 Task: Use the formula "FDIST" in spreadsheet "Project portfolio".
Action: Mouse moved to (669, 90)
Screenshot: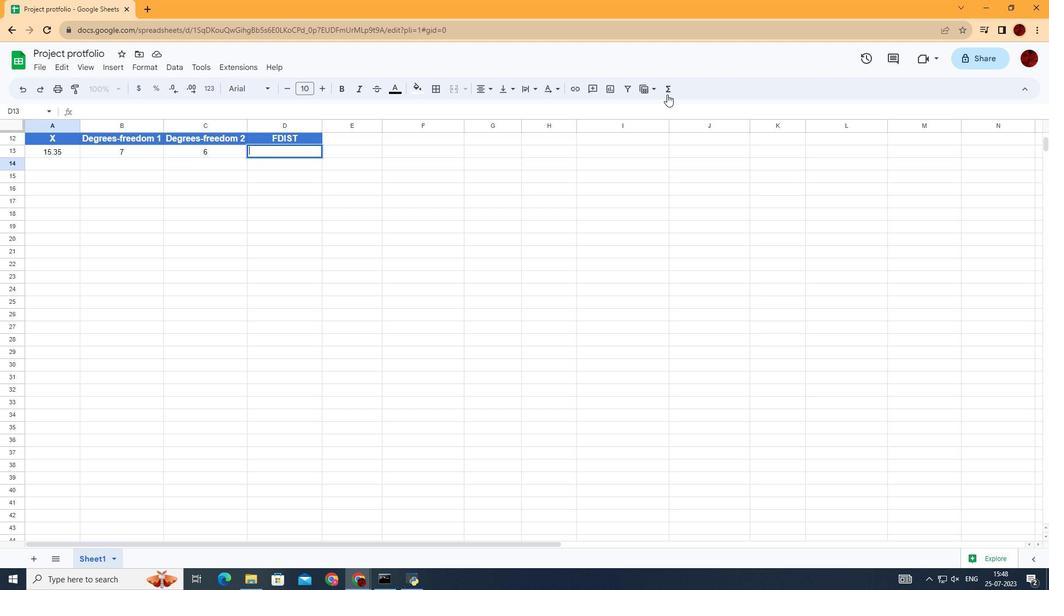 
Action: Mouse pressed left at (669, 90)
Screenshot: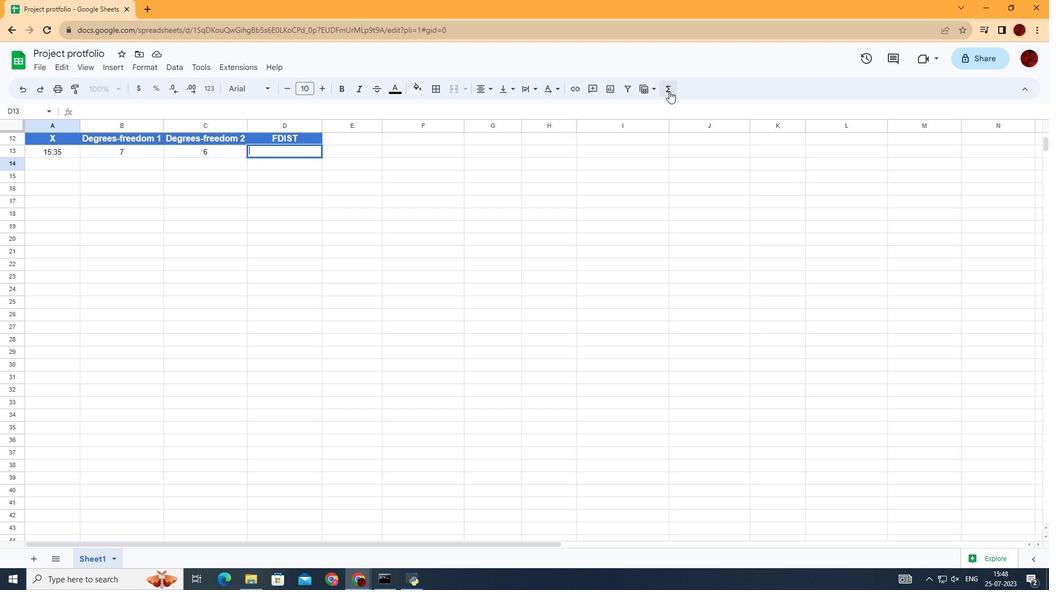 
Action: Mouse moved to (886, 240)
Screenshot: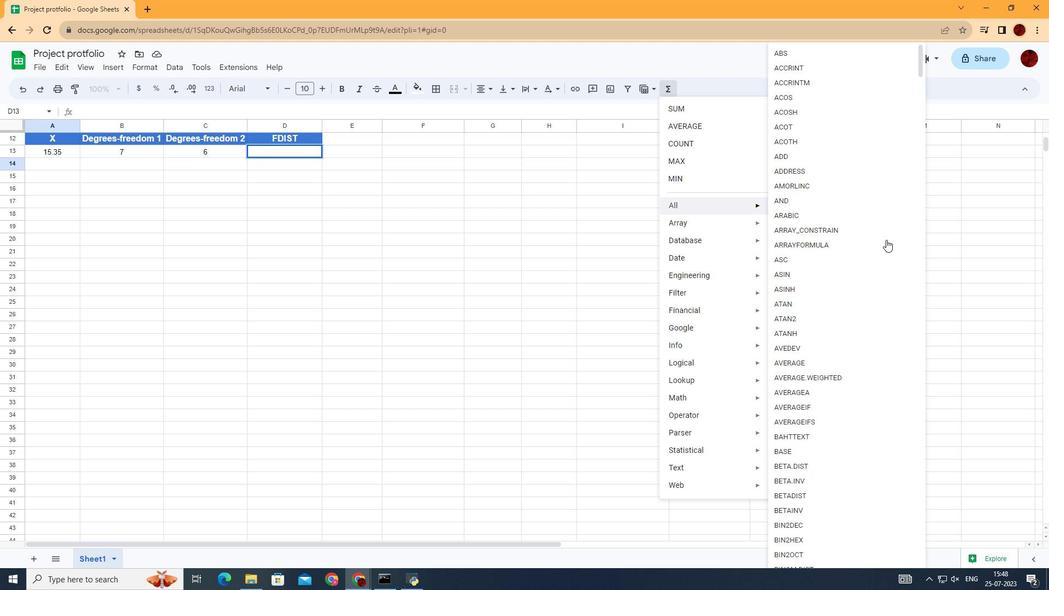 
Action: Mouse scrolled (886, 239) with delta (0, 0)
Screenshot: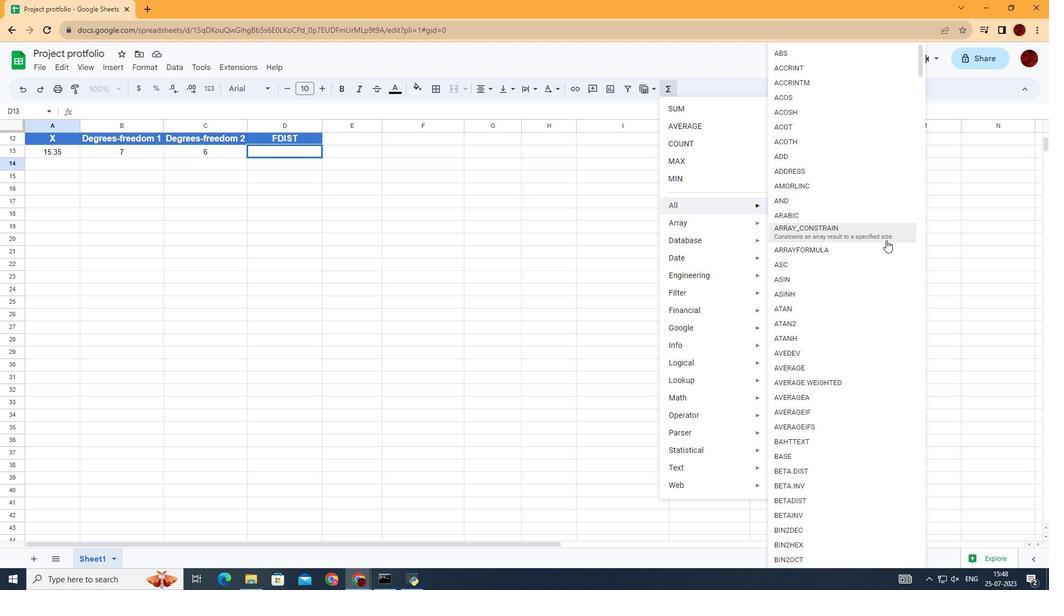 
Action: Mouse scrolled (886, 239) with delta (0, 0)
Screenshot: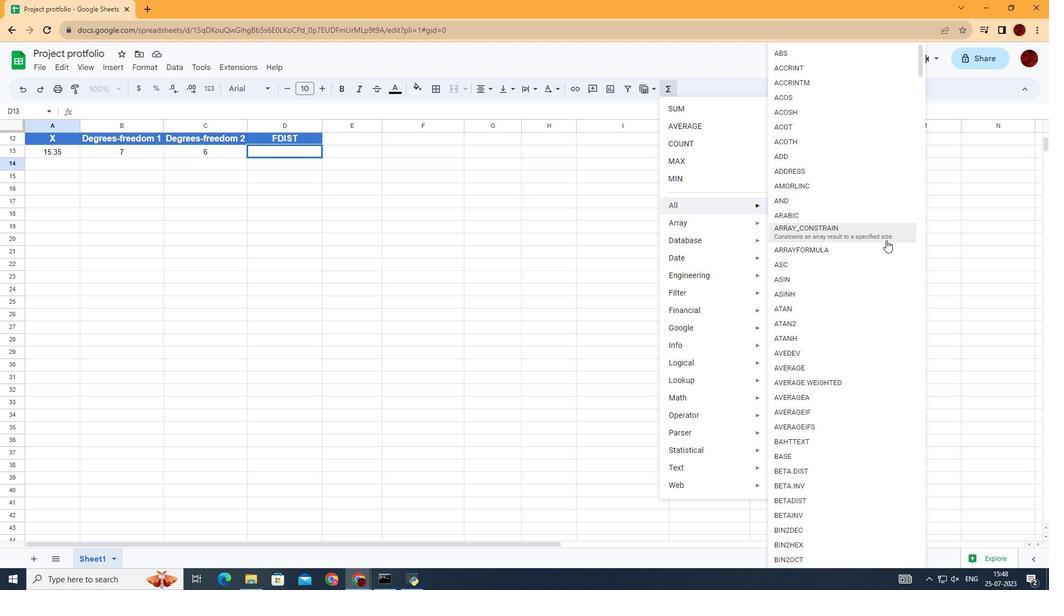 
Action: Mouse scrolled (886, 239) with delta (0, 0)
Screenshot: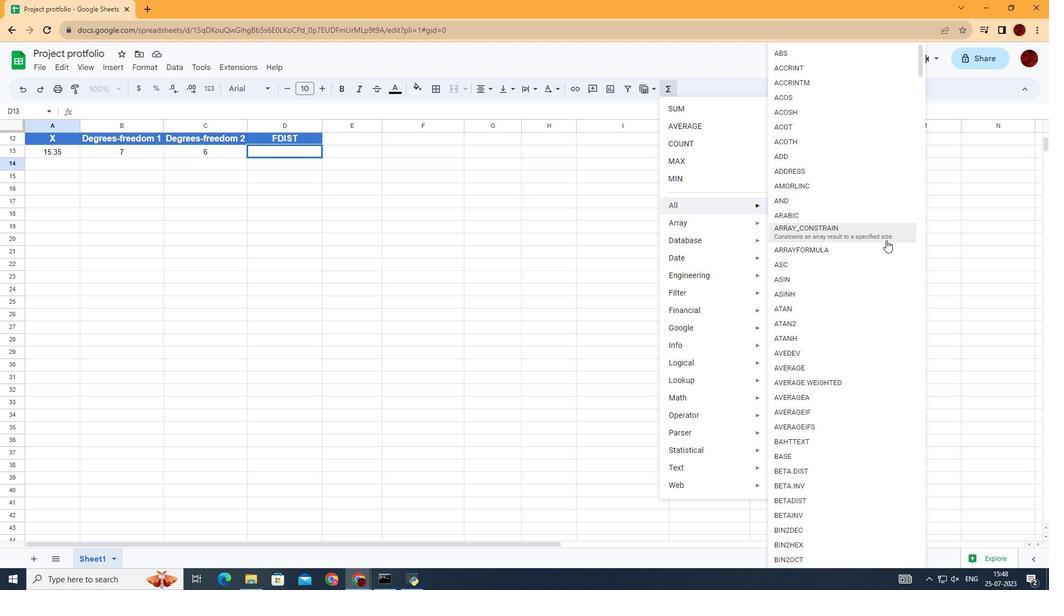 
Action: Mouse scrolled (886, 239) with delta (0, 0)
Screenshot: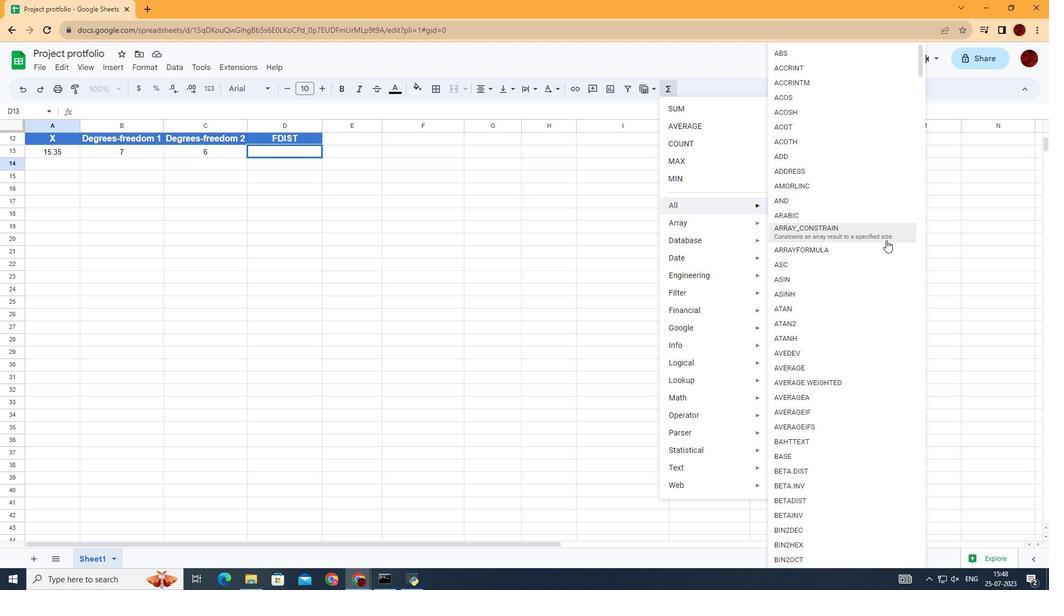 
Action: Mouse scrolled (886, 239) with delta (0, 0)
Screenshot: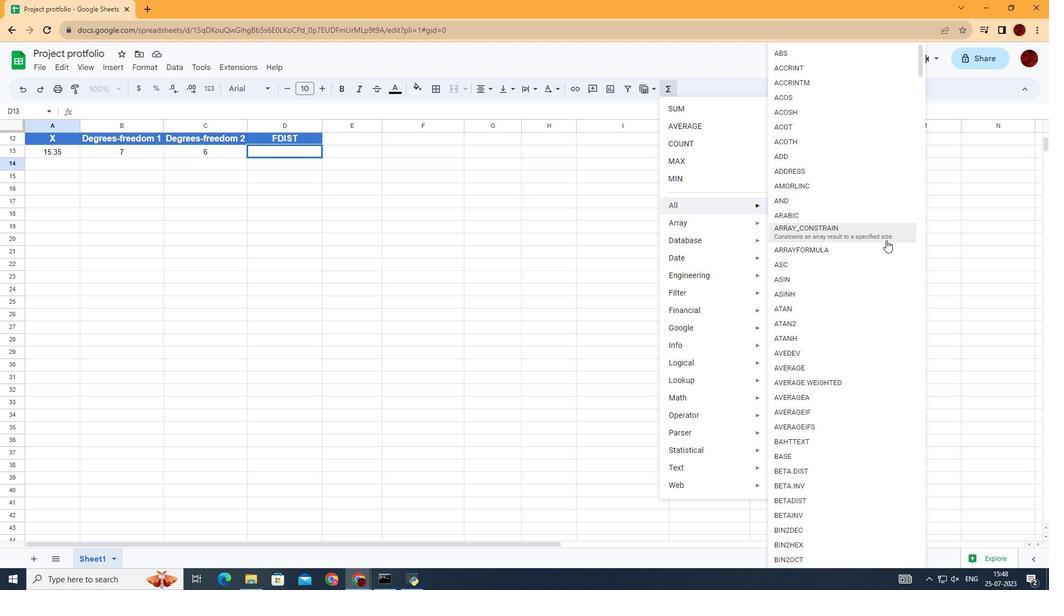 
Action: Mouse scrolled (886, 239) with delta (0, 0)
Screenshot: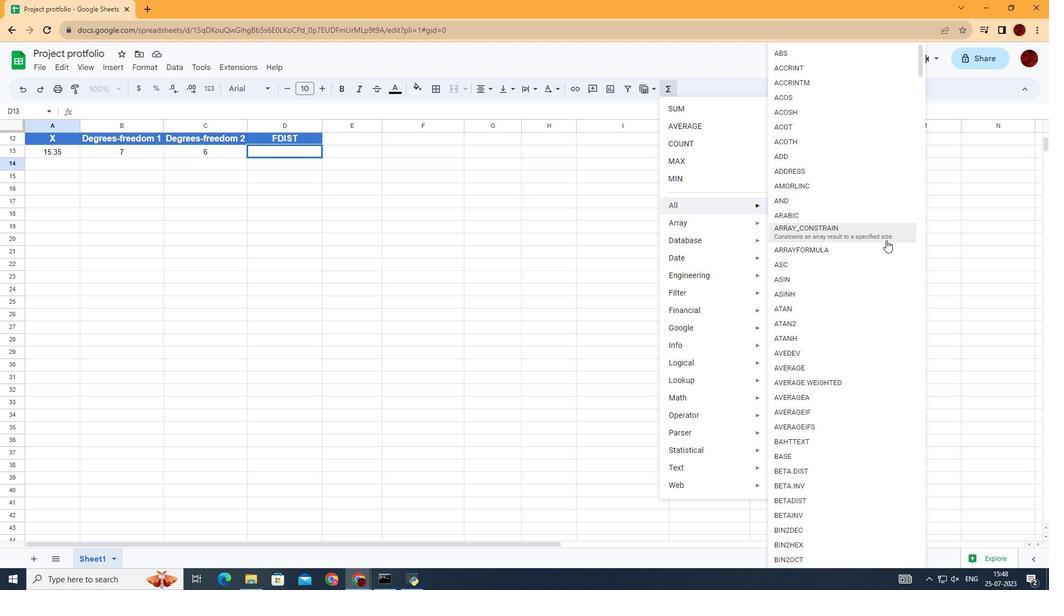 
Action: Mouse scrolled (886, 239) with delta (0, 0)
Screenshot: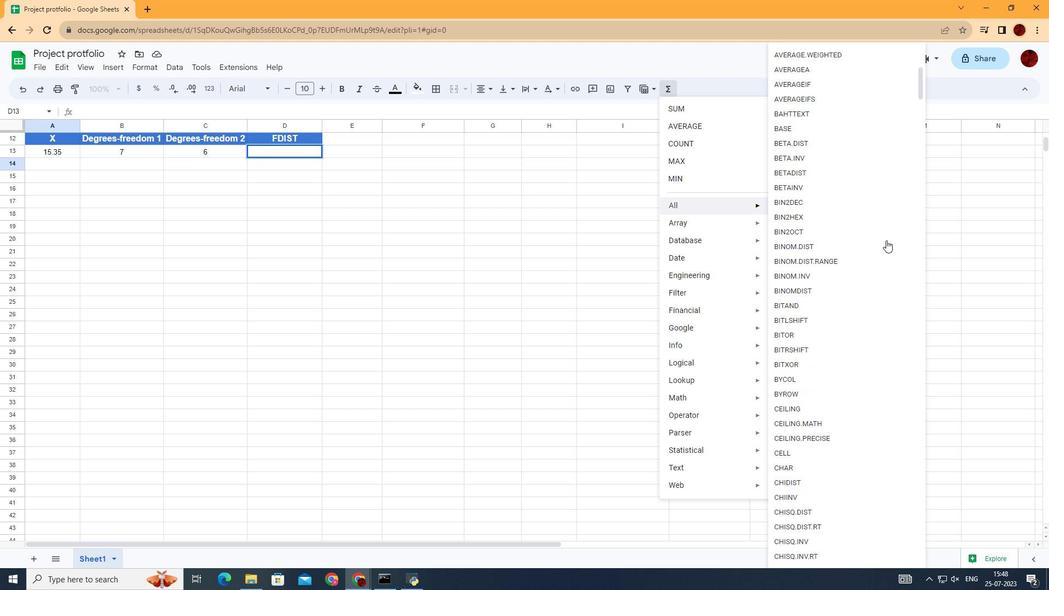 
Action: Mouse scrolled (886, 239) with delta (0, 0)
Screenshot: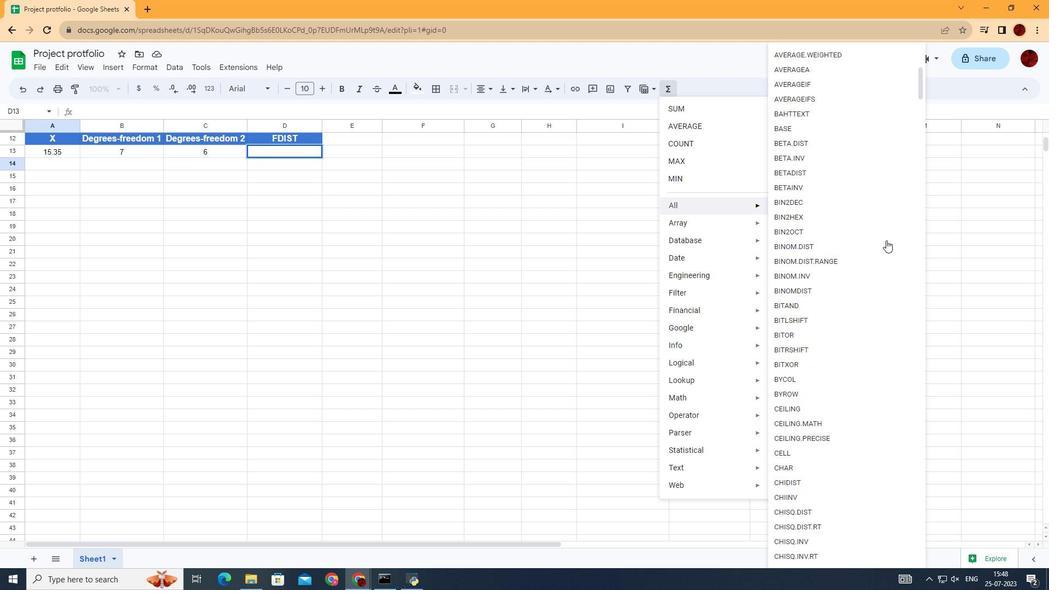
Action: Mouse scrolled (886, 239) with delta (0, 0)
Screenshot: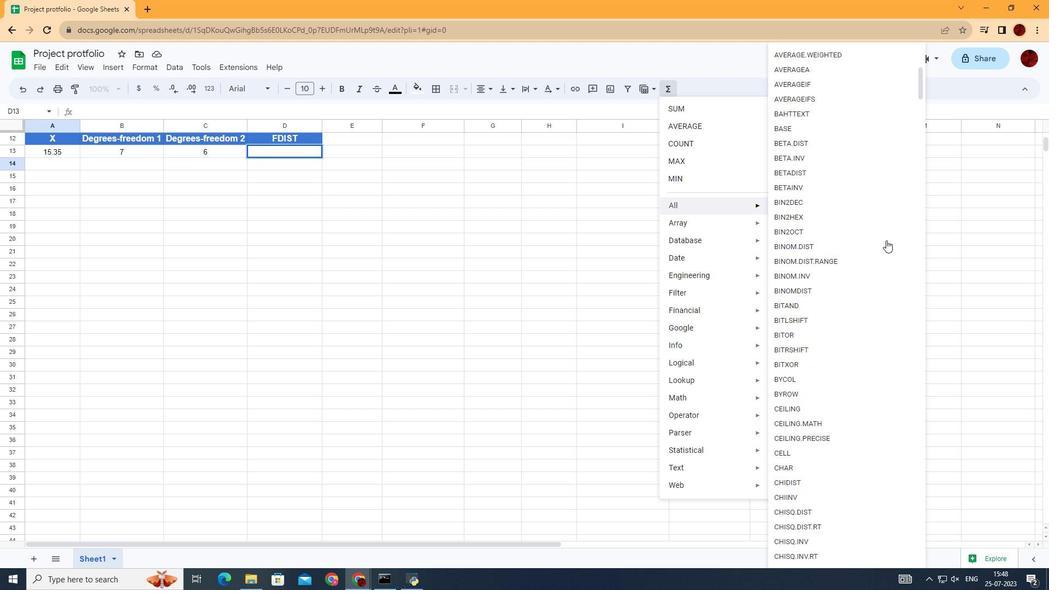 
Action: Mouse scrolled (886, 239) with delta (0, 0)
Screenshot: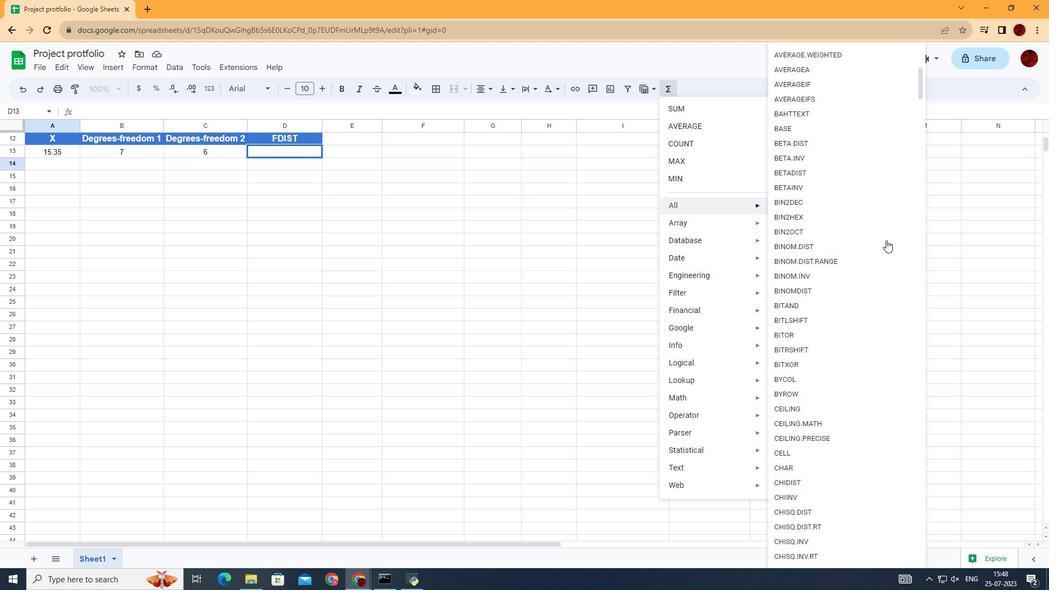 
Action: Mouse scrolled (886, 239) with delta (0, 0)
Screenshot: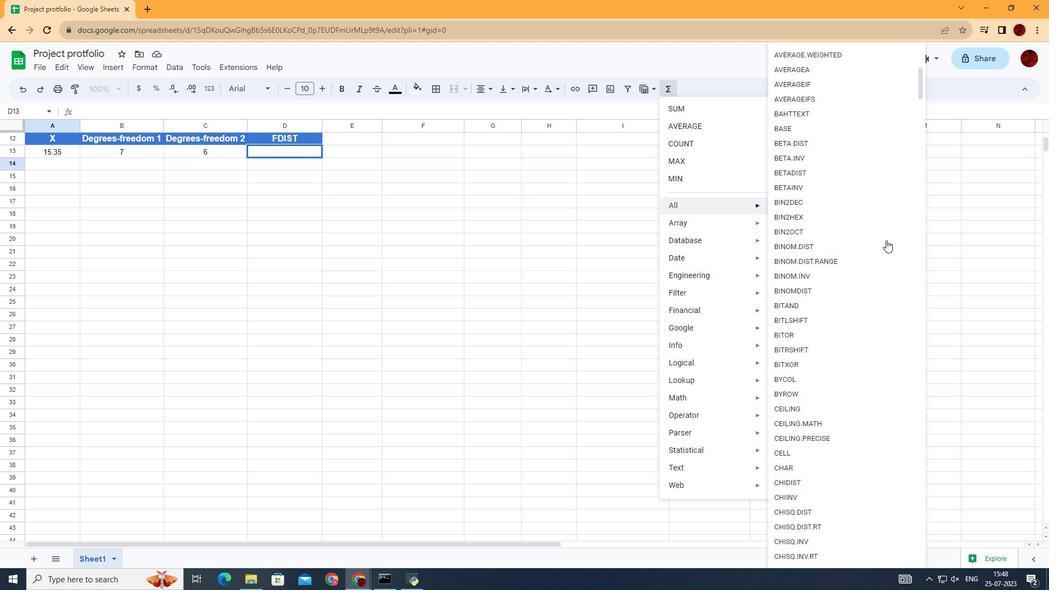 
Action: Mouse scrolled (886, 239) with delta (0, 0)
Screenshot: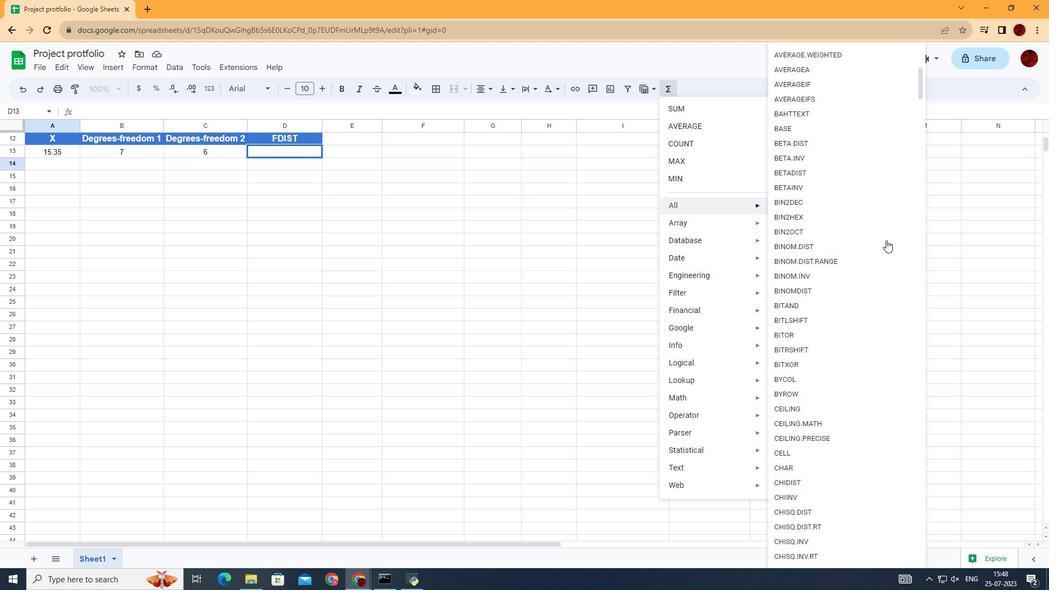 
Action: Mouse scrolled (886, 239) with delta (0, 0)
Screenshot: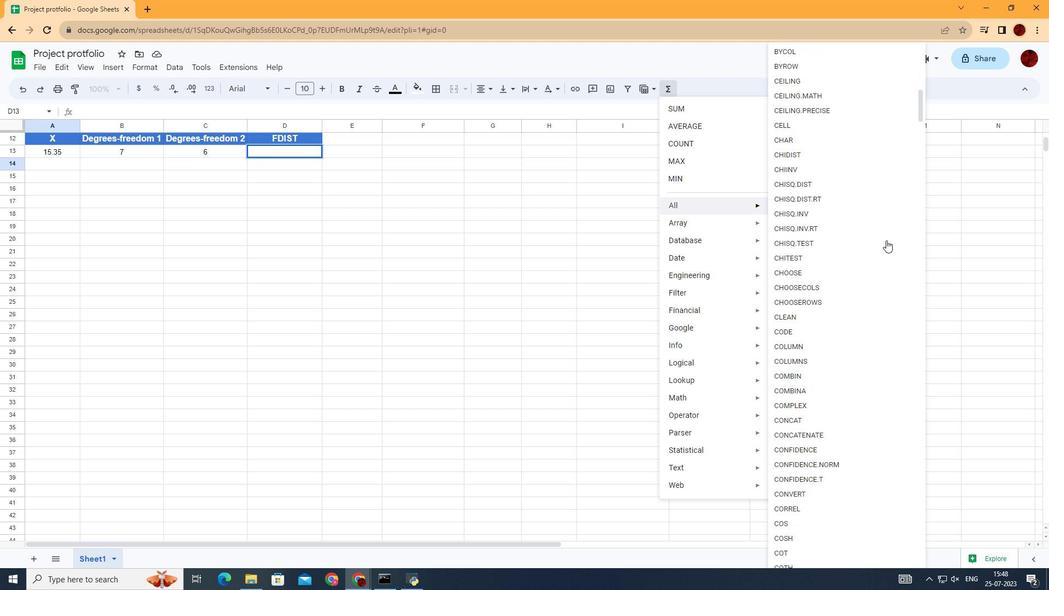 
Action: Mouse scrolled (886, 239) with delta (0, 0)
Screenshot: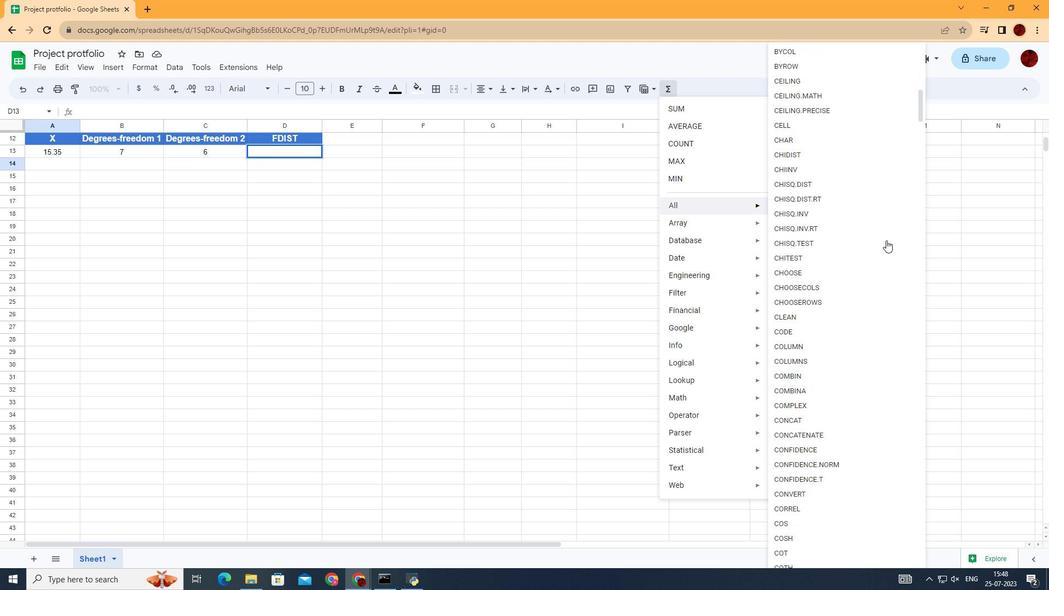 
Action: Mouse scrolled (886, 239) with delta (0, 0)
Screenshot: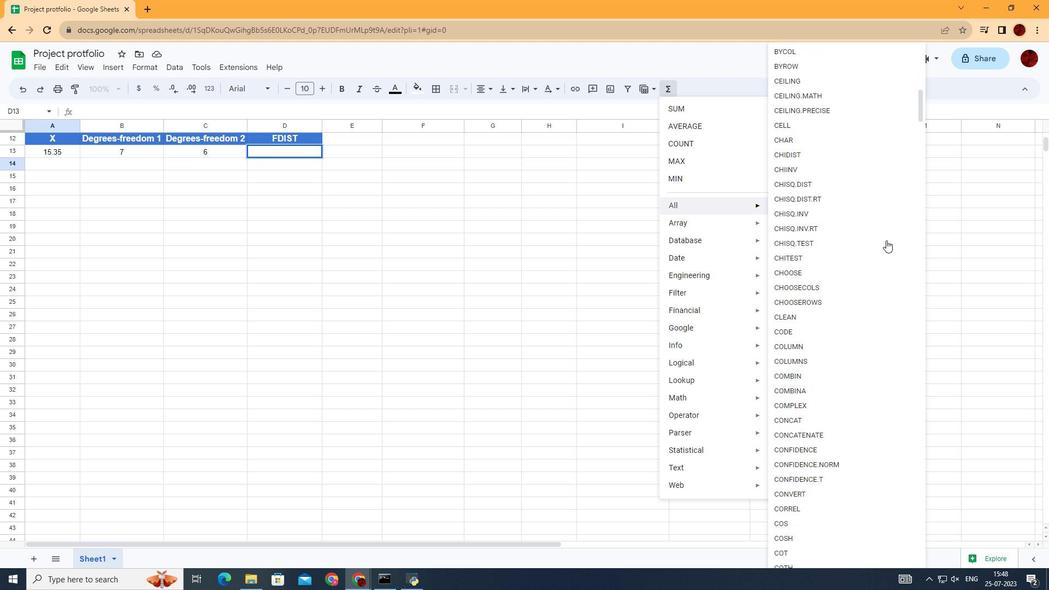 
Action: Mouse scrolled (886, 239) with delta (0, 0)
Screenshot: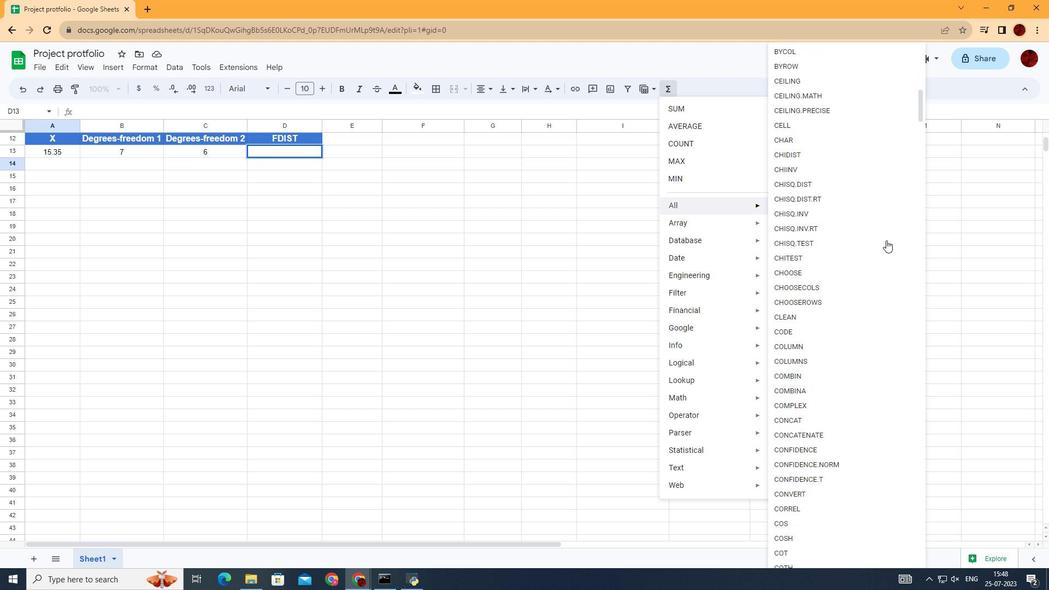
Action: Mouse scrolled (886, 239) with delta (0, 0)
Screenshot: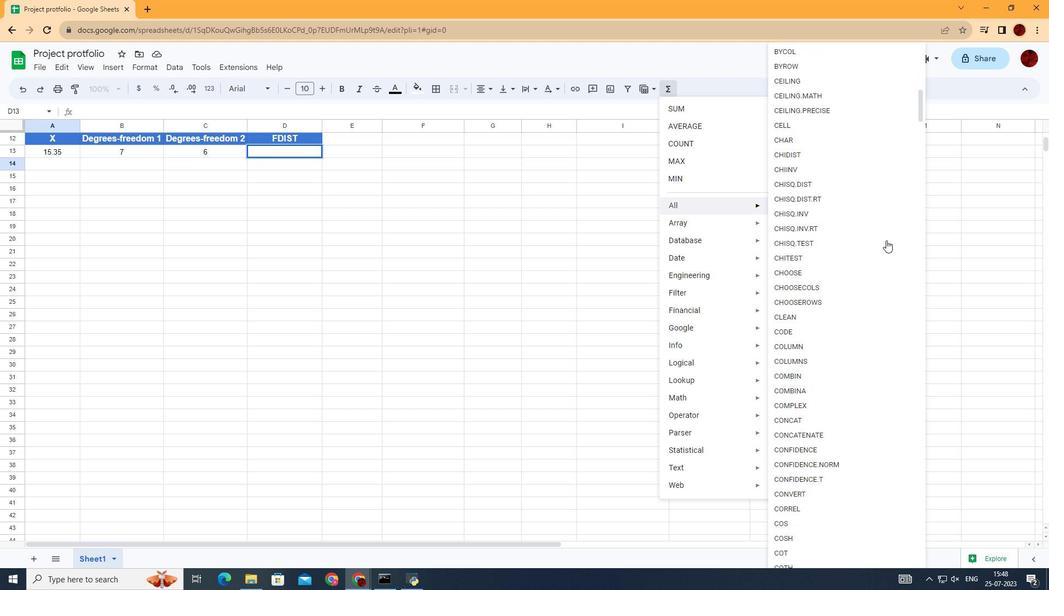 
Action: Mouse scrolled (886, 239) with delta (0, 0)
Screenshot: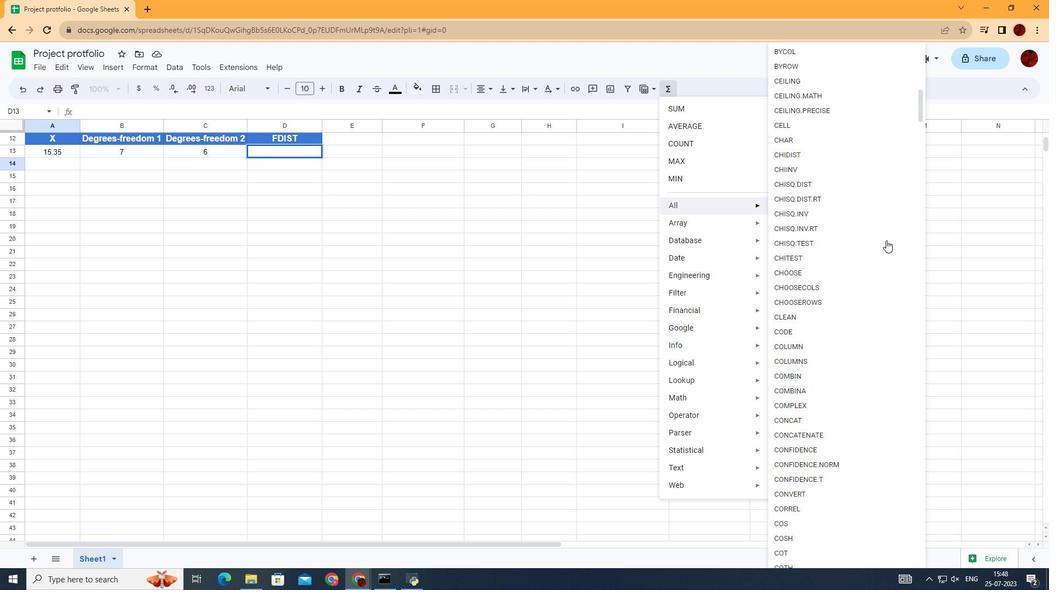 
Action: Mouse scrolled (886, 239) with delta (0, 0)
Screenshot: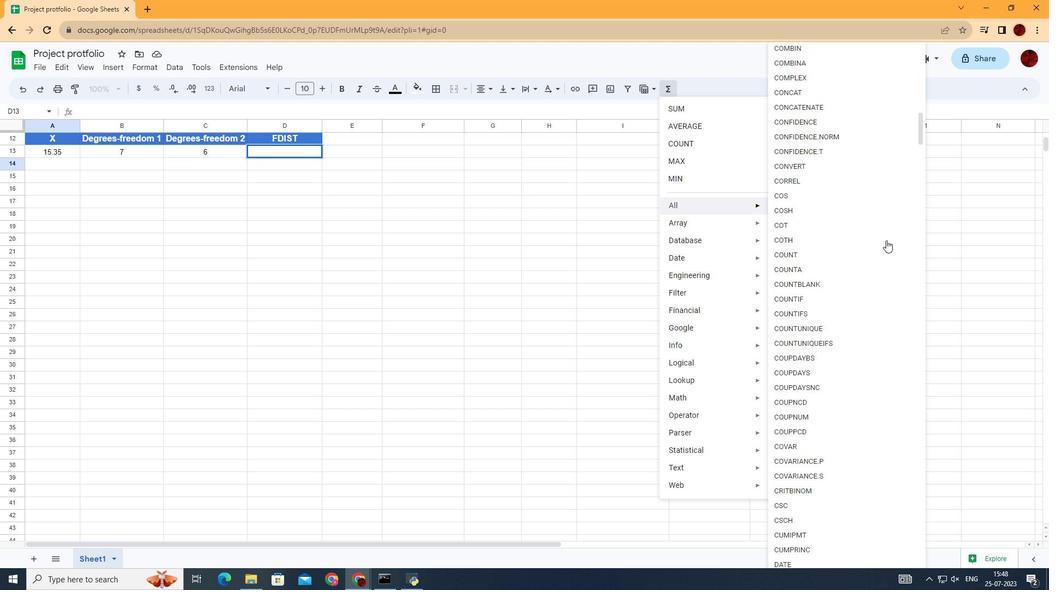 
Action: Mouse scrolled (886, 239) with delta (0, 0)
Screenshot: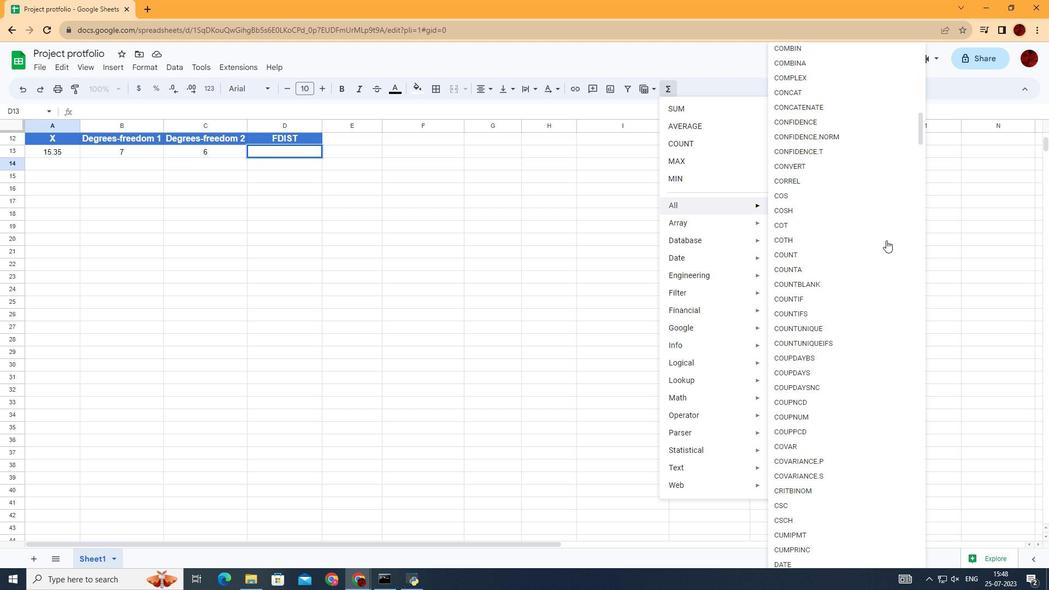 
Action: Mouse scrolled (886, 239) with delta (0, 0)
Screenshot: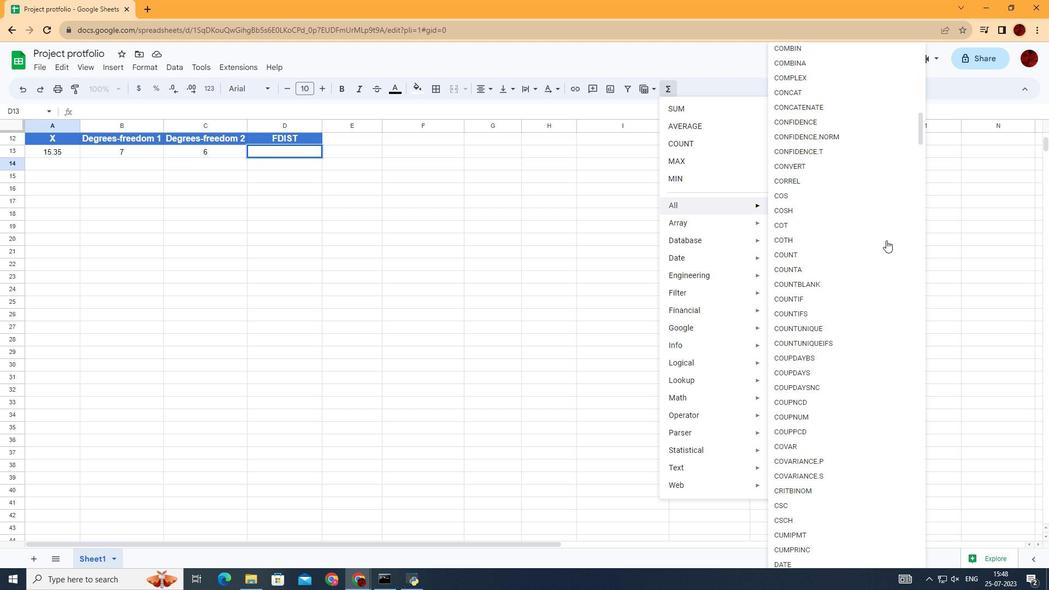 
Action: Mouse scrolled (886, 239) with delta (0, 0)
Screenshot: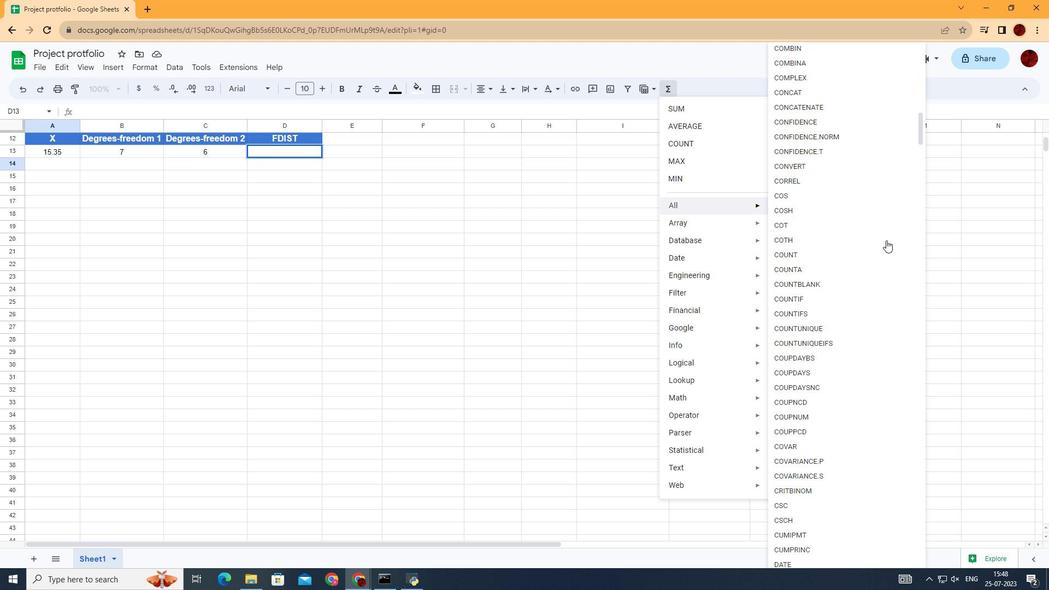 
Action: Mouse scrolled (886, 239) with delta (0, 0)
Screenshot: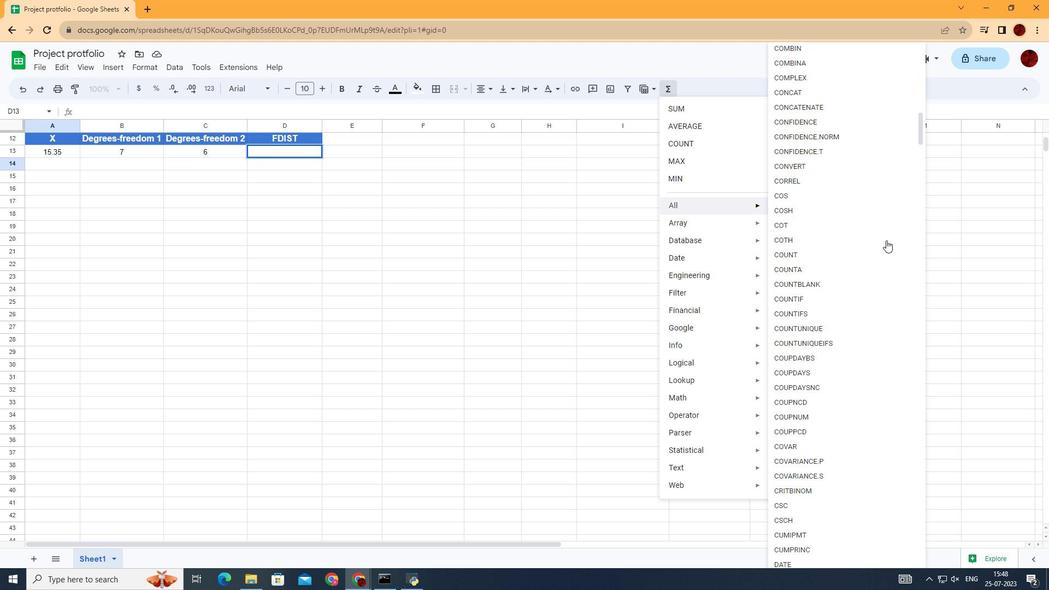 
Action: Mouse scrolled (886, 239) with delta (0, 0)
Screenshot: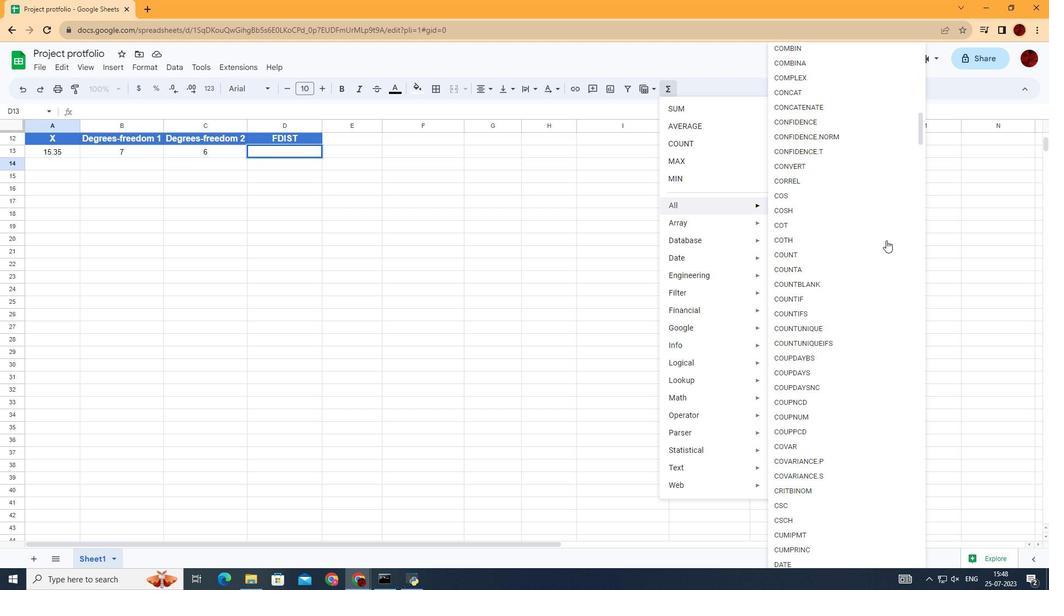 
Action: Mouse scrolled (886, 239) with delta (0, 0)
Screenshot: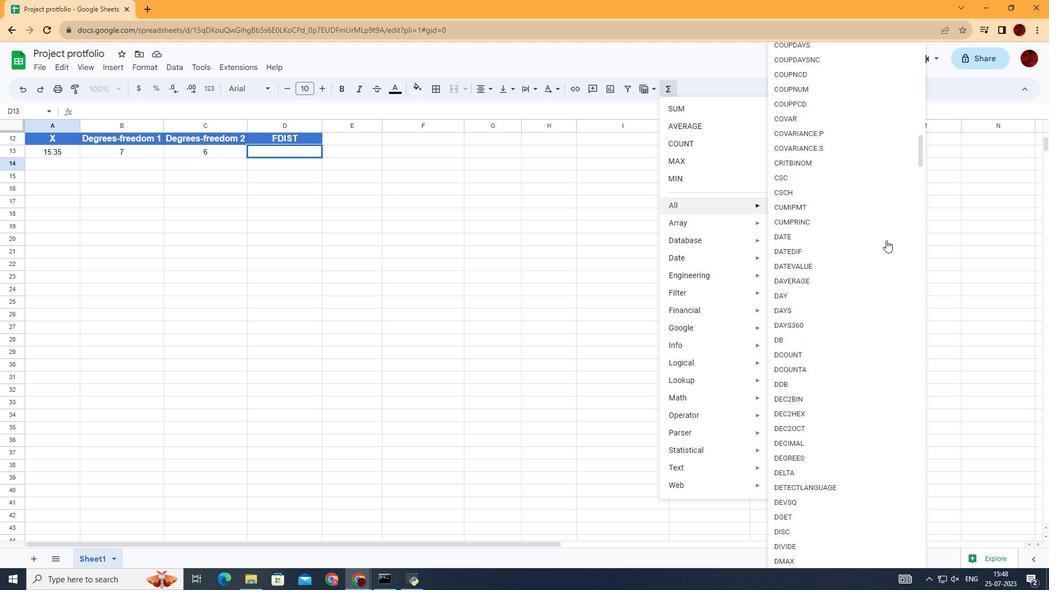 
Action: Mouse scrolled (886, 239) with delta (0, 0)
Screenshot: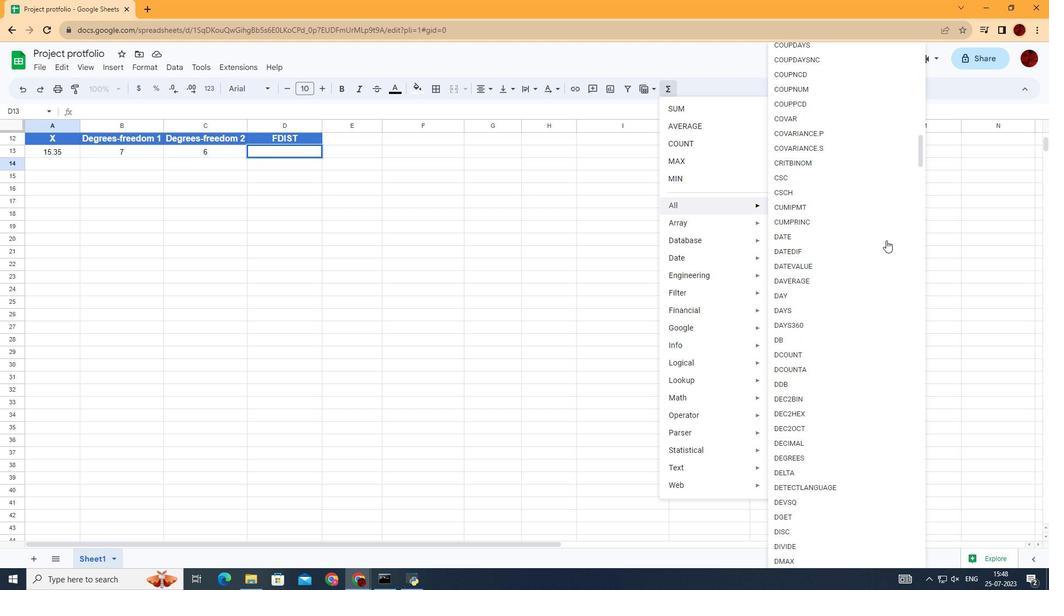 
Action: Mouse scrolled (886, 239) with delta (0, 0)
Screenshot: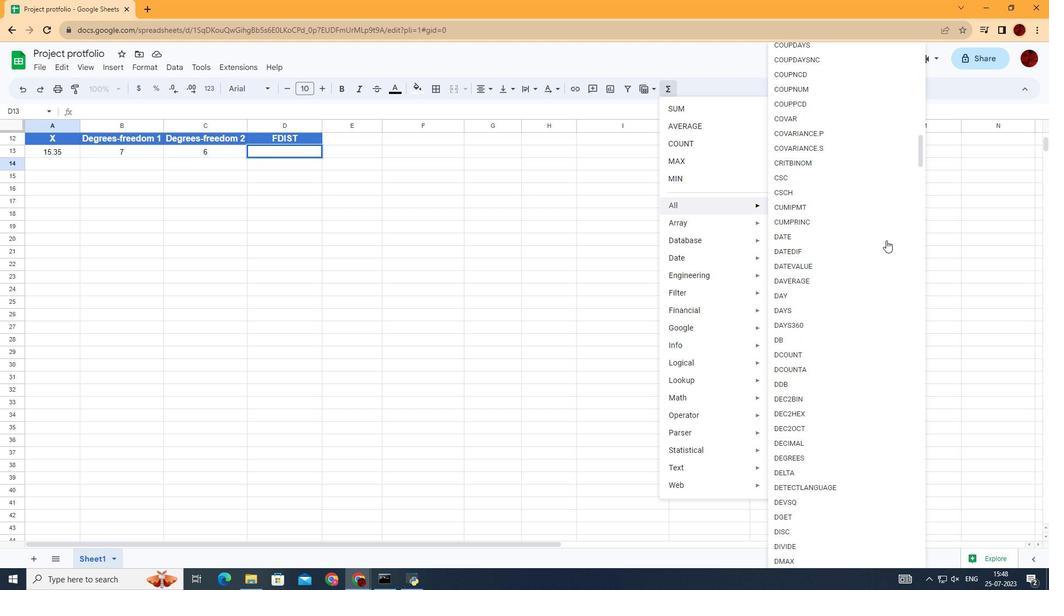 
Action: Mouse scrolled (886, 239) with delta (0, 0)
Screenshot: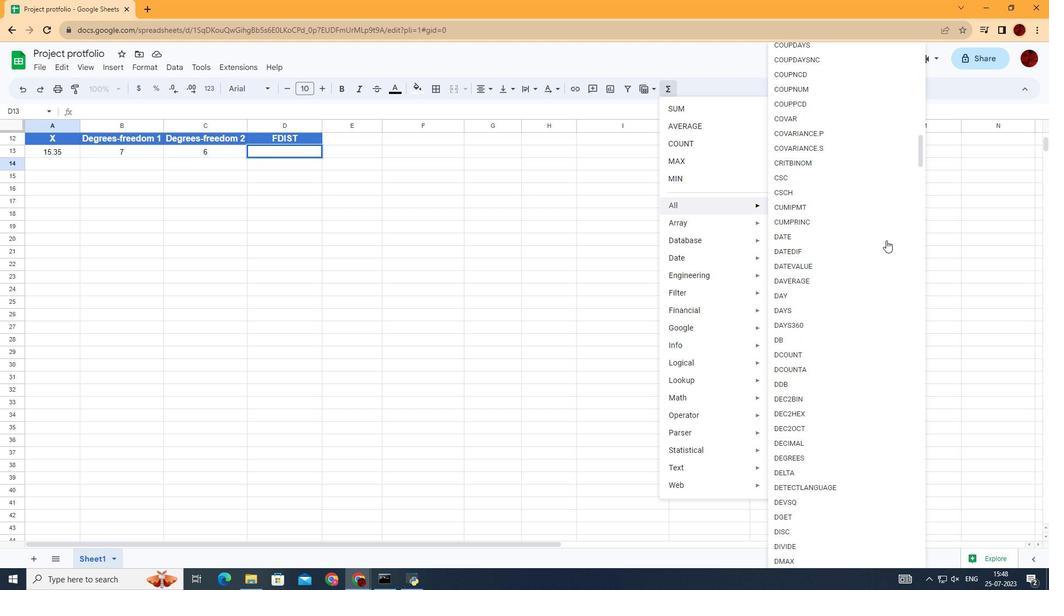 
Action: Mouse scrolled (886, 239) with delta (0, 0)
Screenshot: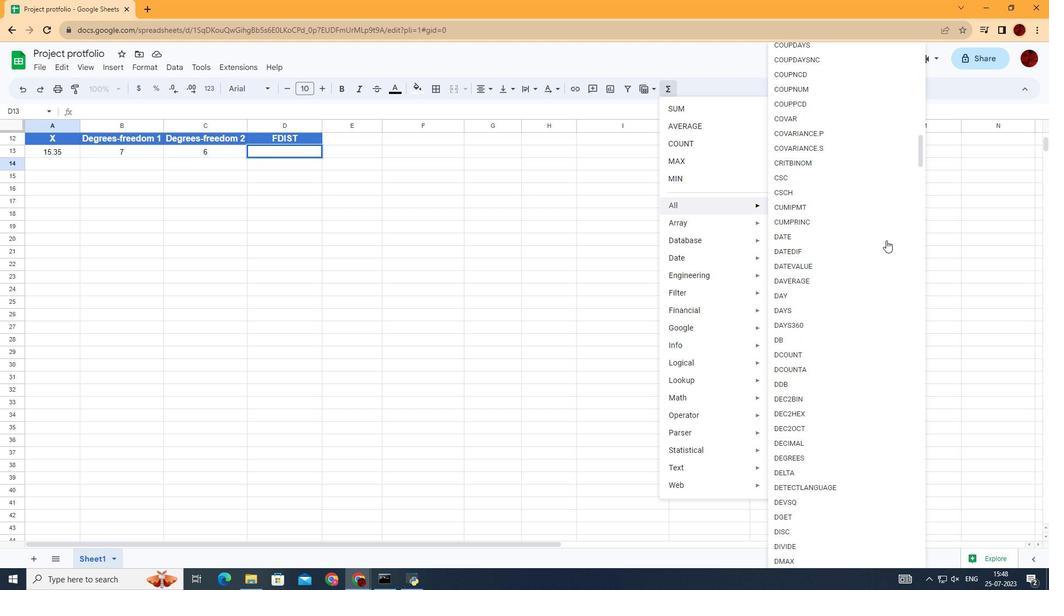 
Action: Mouse scrolled (886, 239) with delta (0, 0)
Screenshot: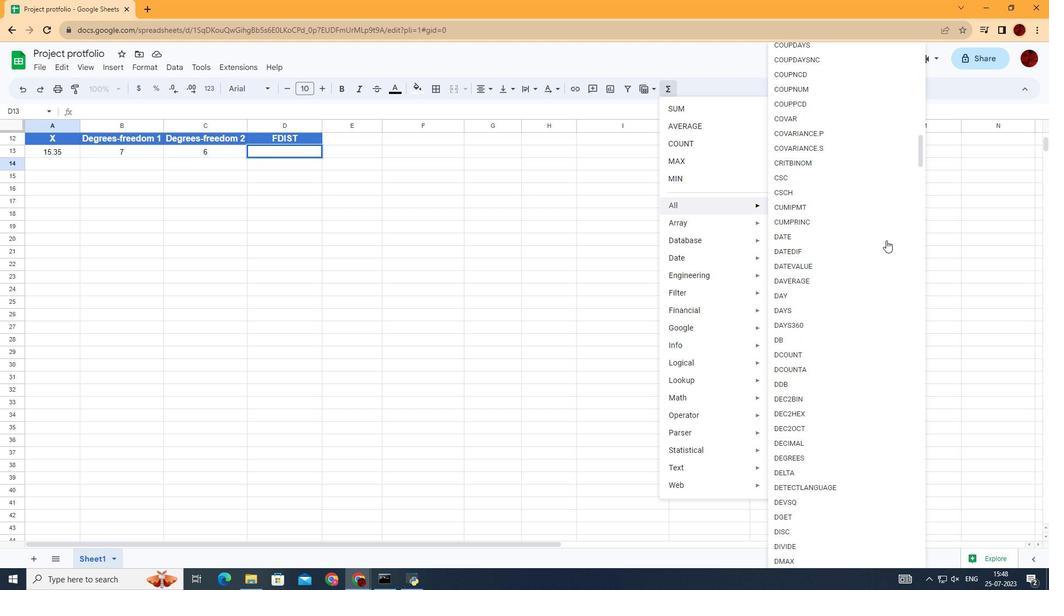 
Action: Mouse scrolled (886, 239) with delta (0, 0)
Screenshot: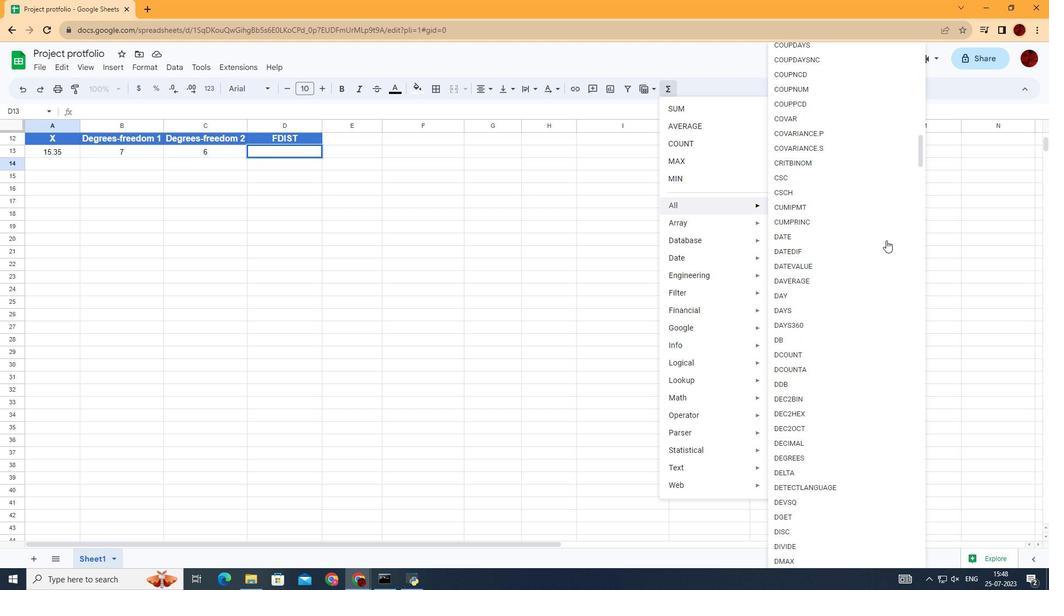 
Action: Mouse scrolled (886, 239) with delta (0, 0)
Screenshot: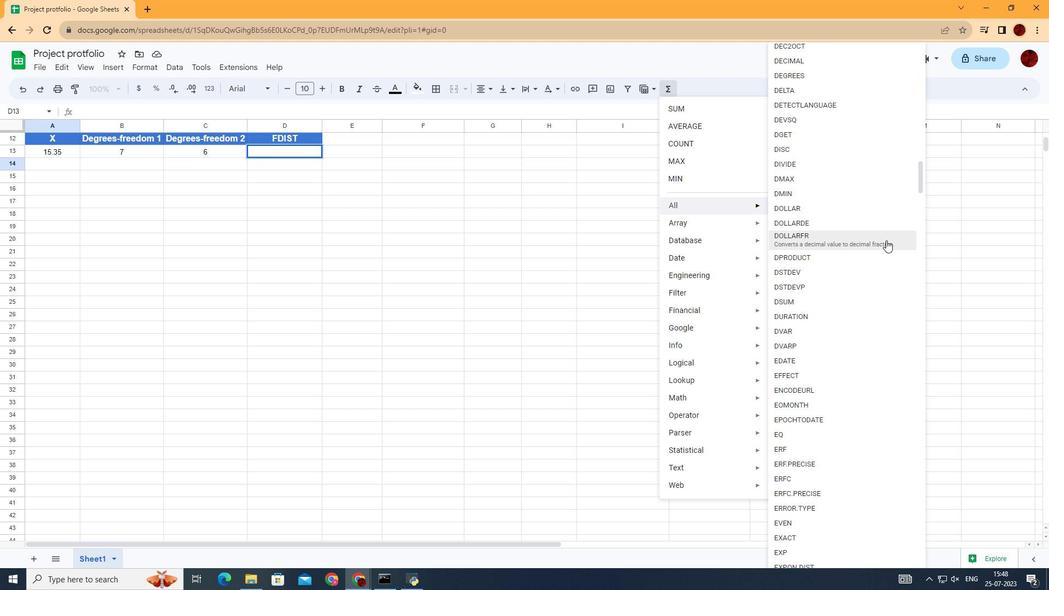 
Action: Mouse scrolled (886, 239) with delta (0, 0)
Screenshot: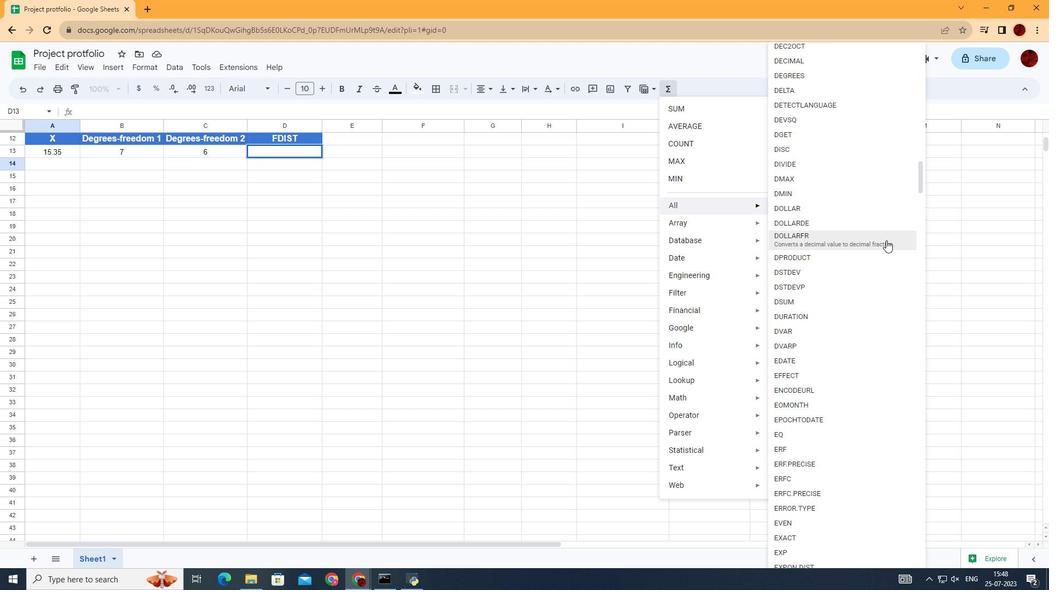
Action: Mouse scrolled (886, 239) with delta (0, 0)
Screenshot: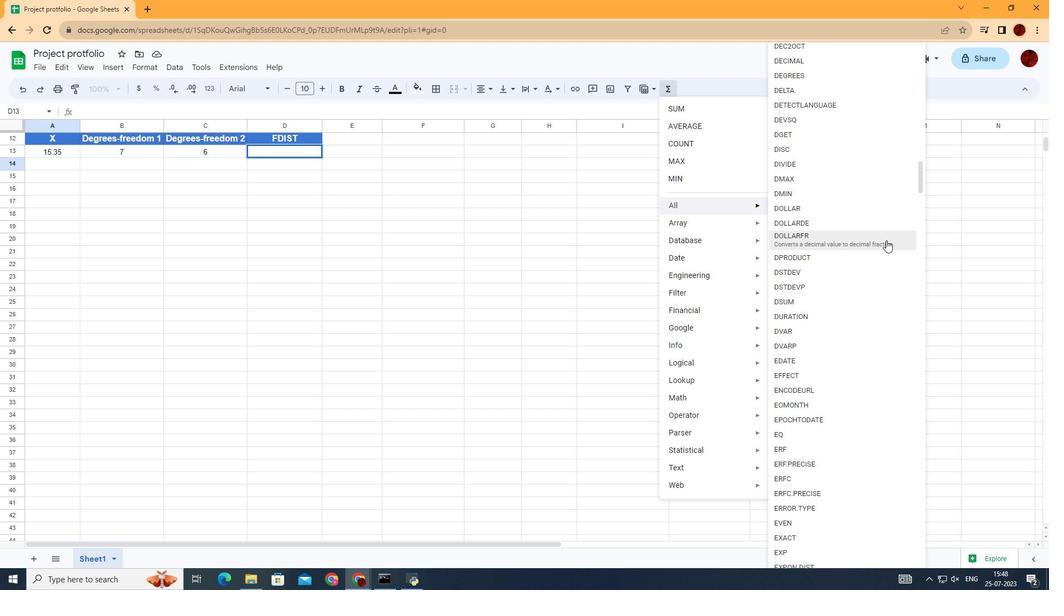 
Action: Mouse scrolled (886, 239) with delta (0, 0)
Screenshot: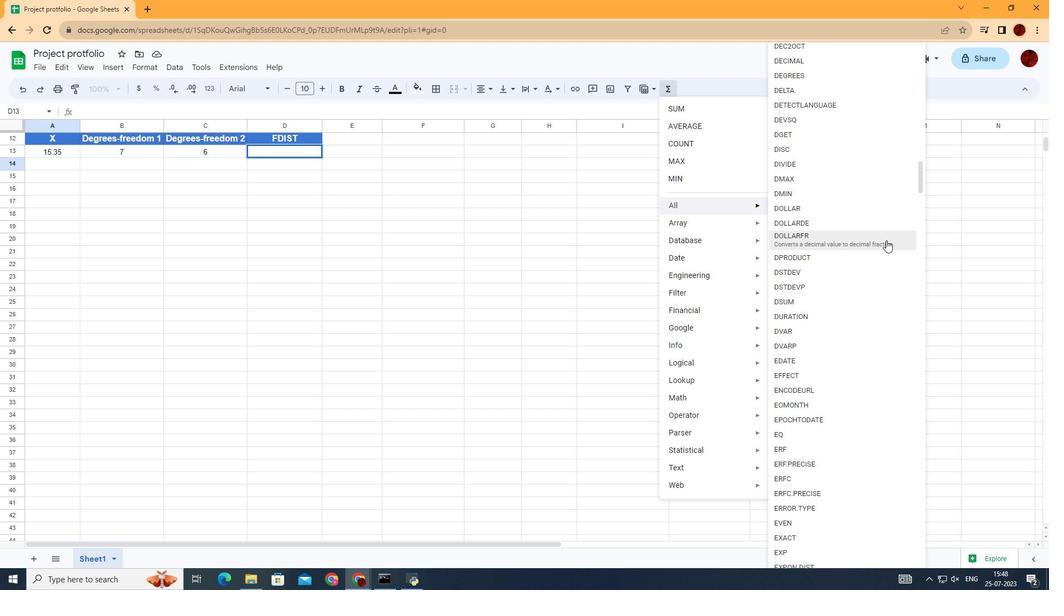 
Action: Mouse scrolled (886, 239) with delta (0, 0)
Screenshot: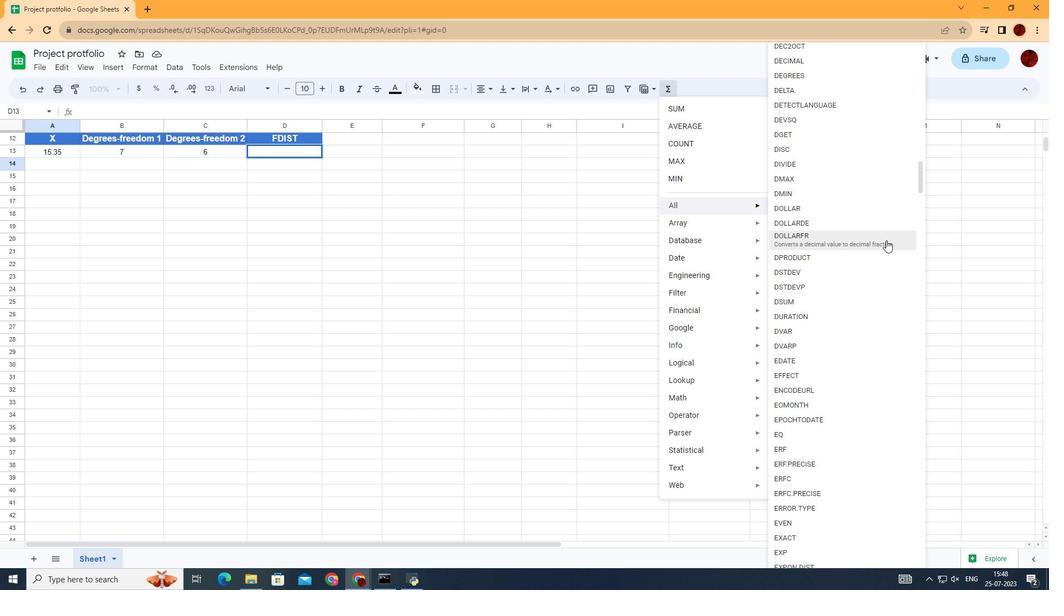 
Action: Mouse scrolled (886, 239) with delta (0, 0)
Screenshot: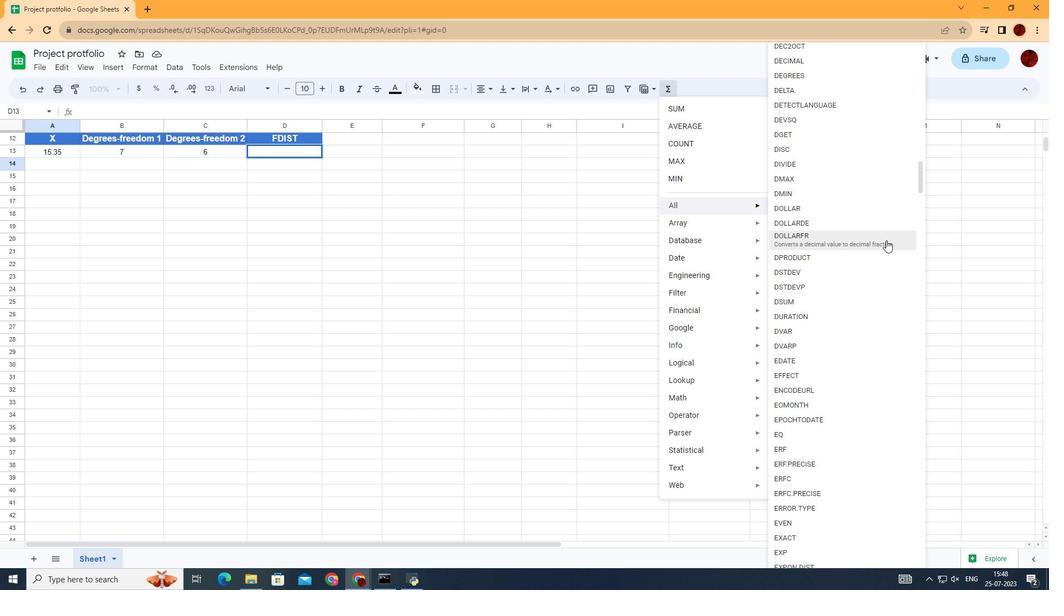 
Action: Mouse moved to (798, 389)
Screenshot: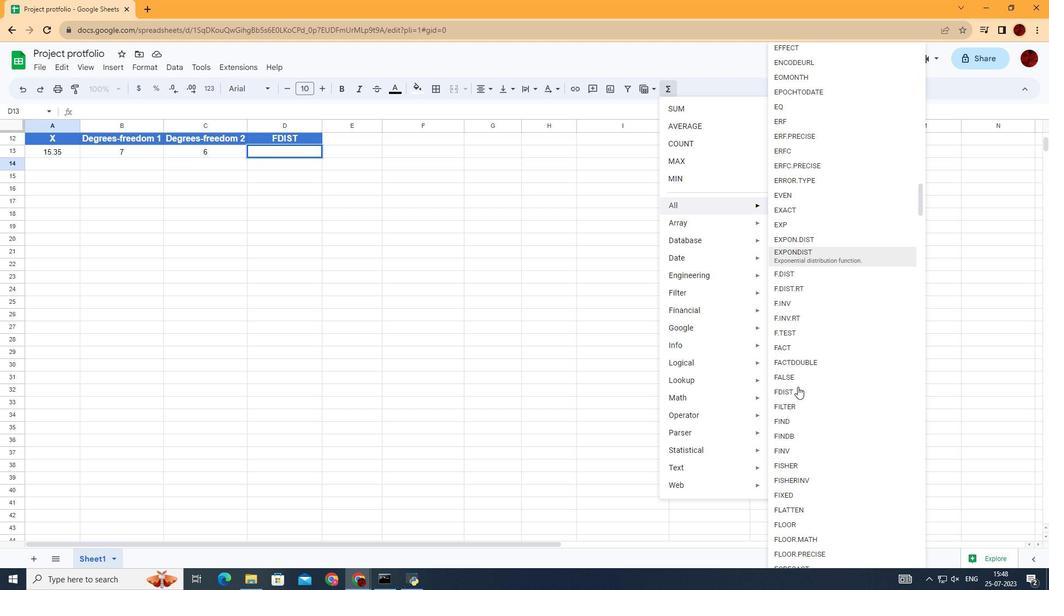 
Action: Mouse pressed left at (798, 389)
Screenshot: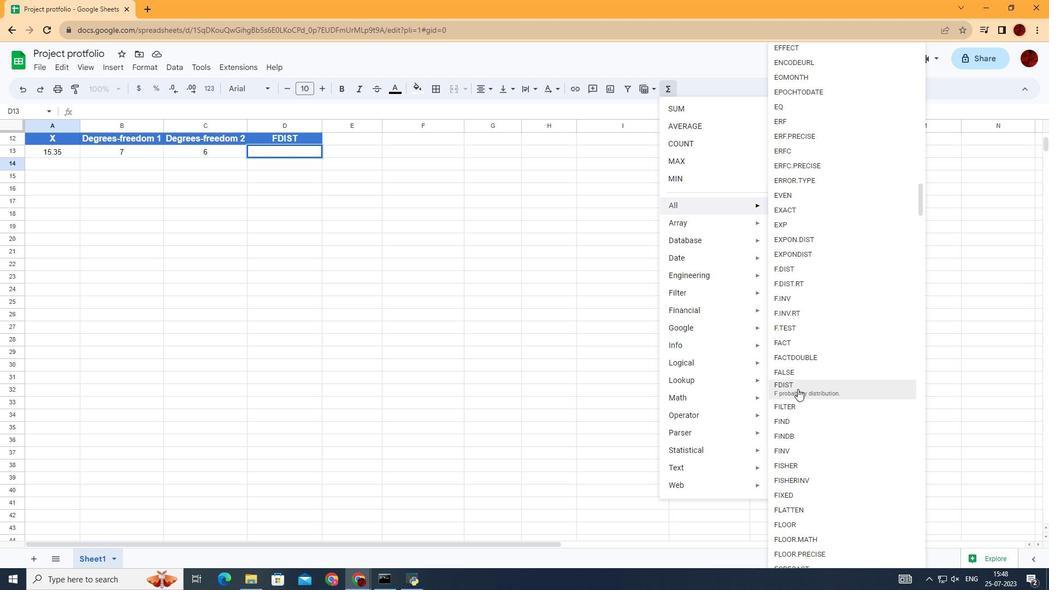 
Action: Mouse moved to (64, 153)
Screenshot: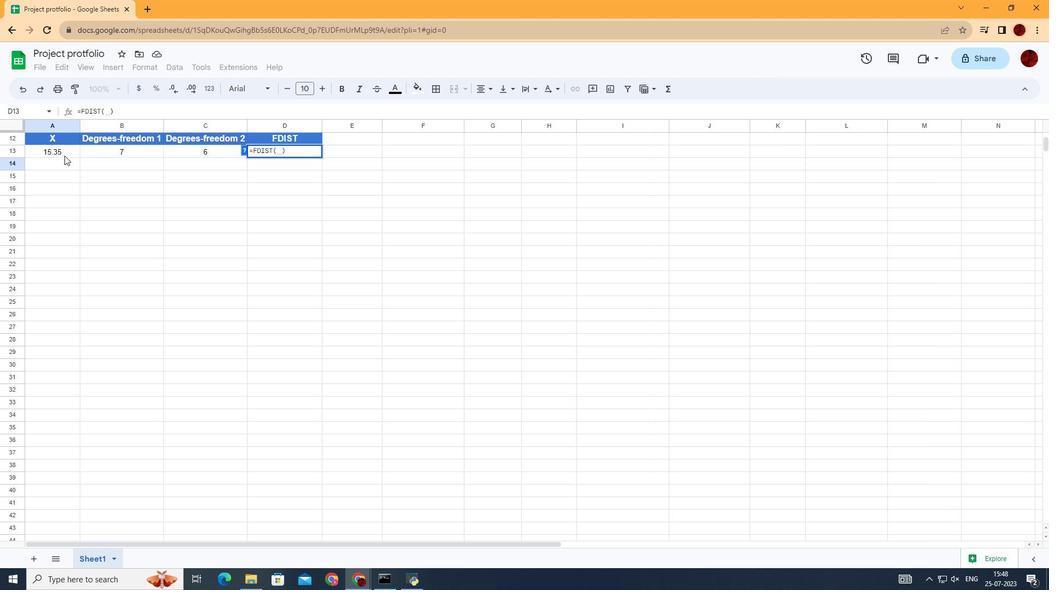 
Action: Mouse pressed left at (64, 153)
Screenshot: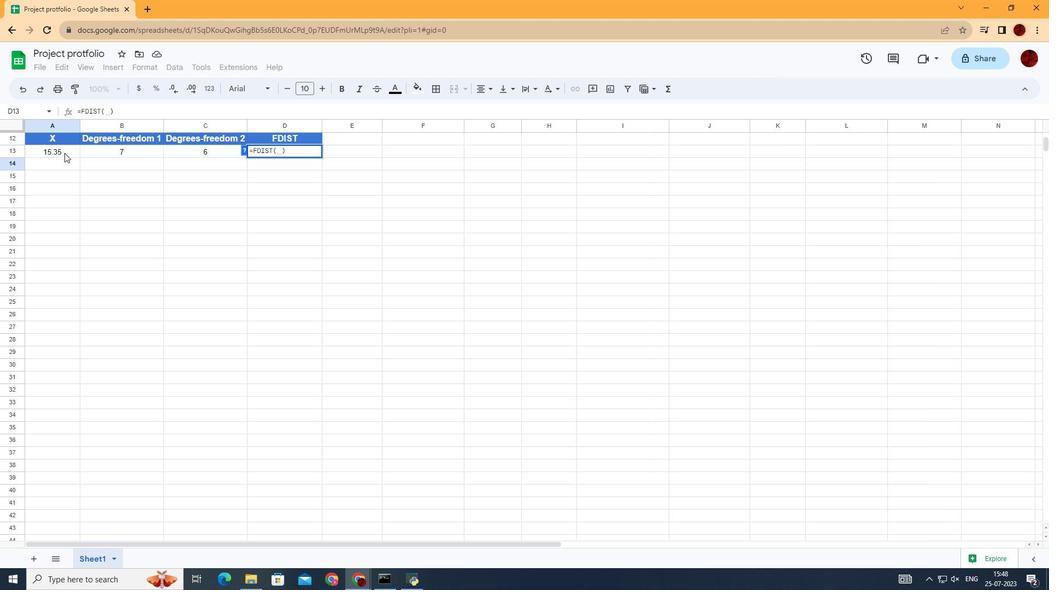 
Action: Key pressed ,
Screenshot: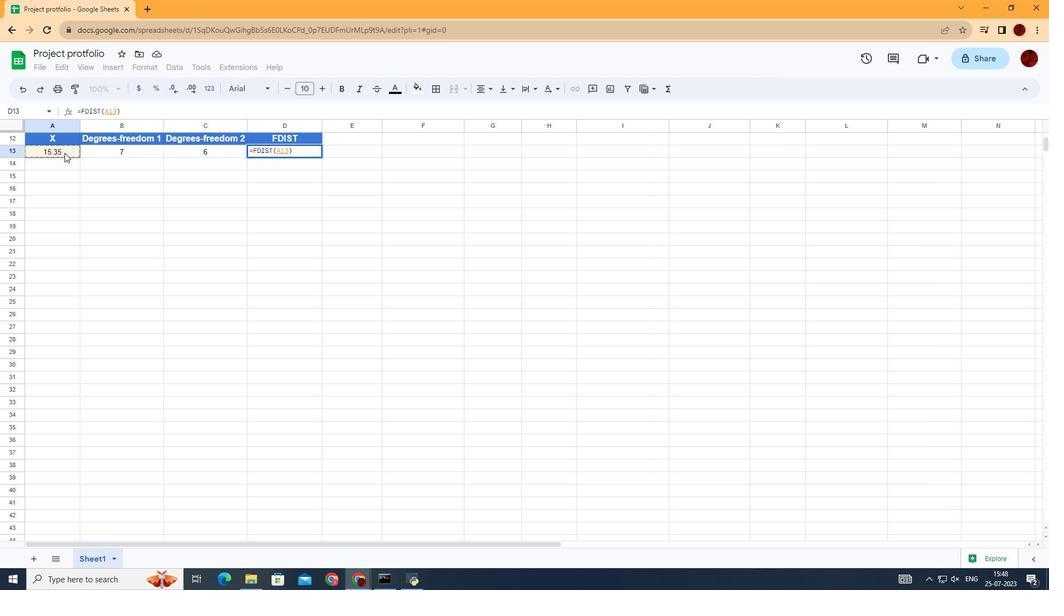 
Action: Mouse moved to (109, 148)
Screenshot: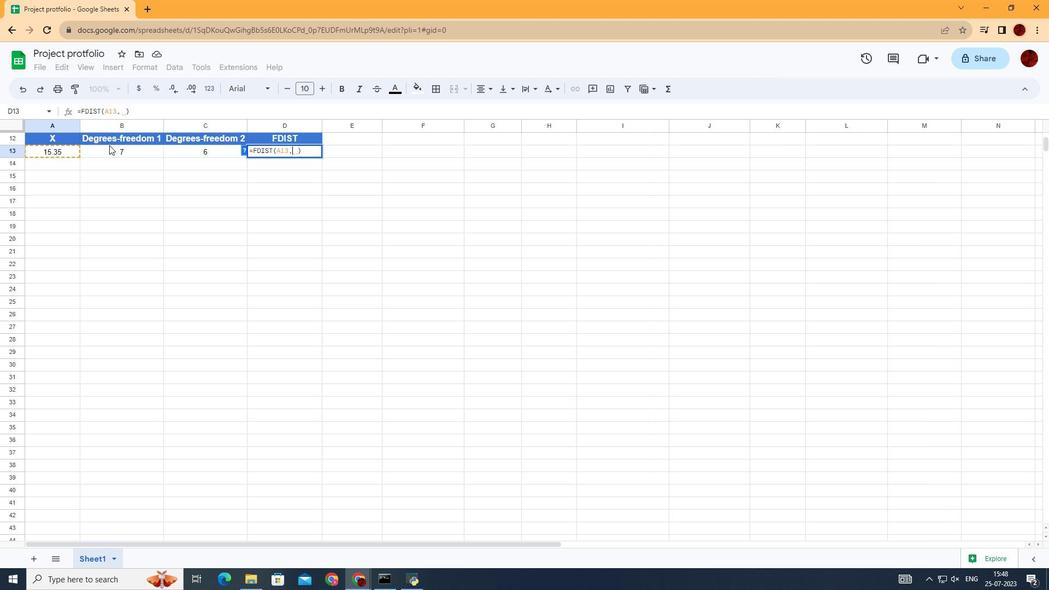
Action: Mouse pressed left at (109, 148)
Screenshot: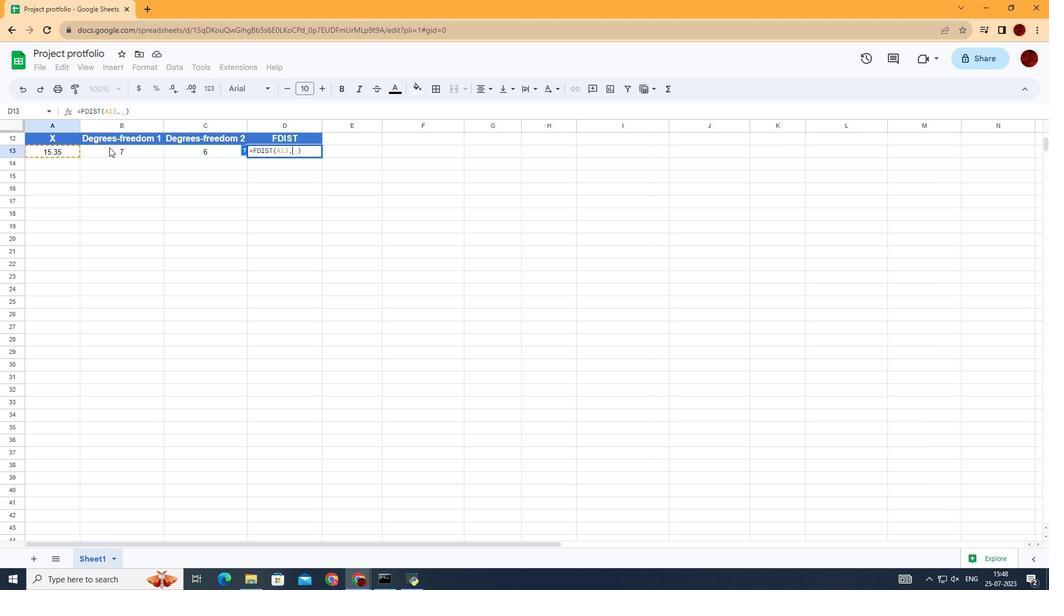 
Action: Key pressed ,
Screenshot: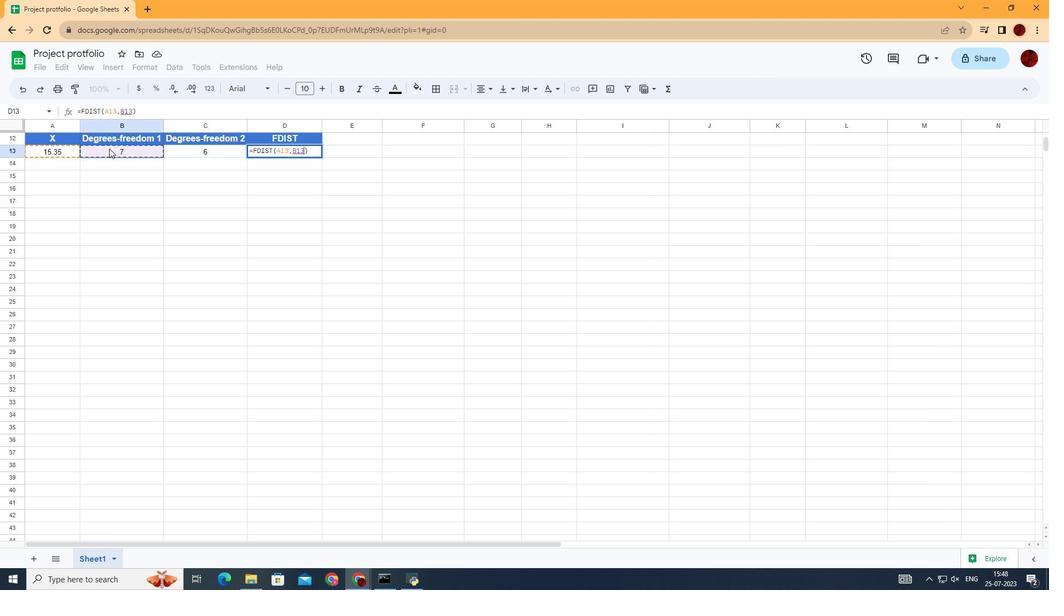 
Action: Mouse moved to (187, 150)
Screenshot: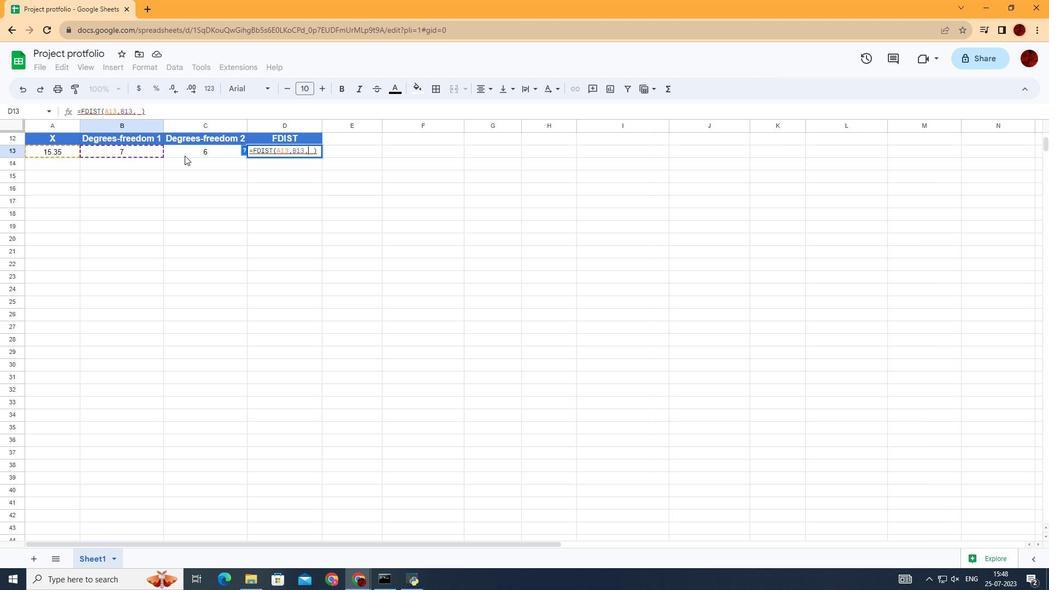 
Action: Mouse pressed left at (187, 150)
Screenshot: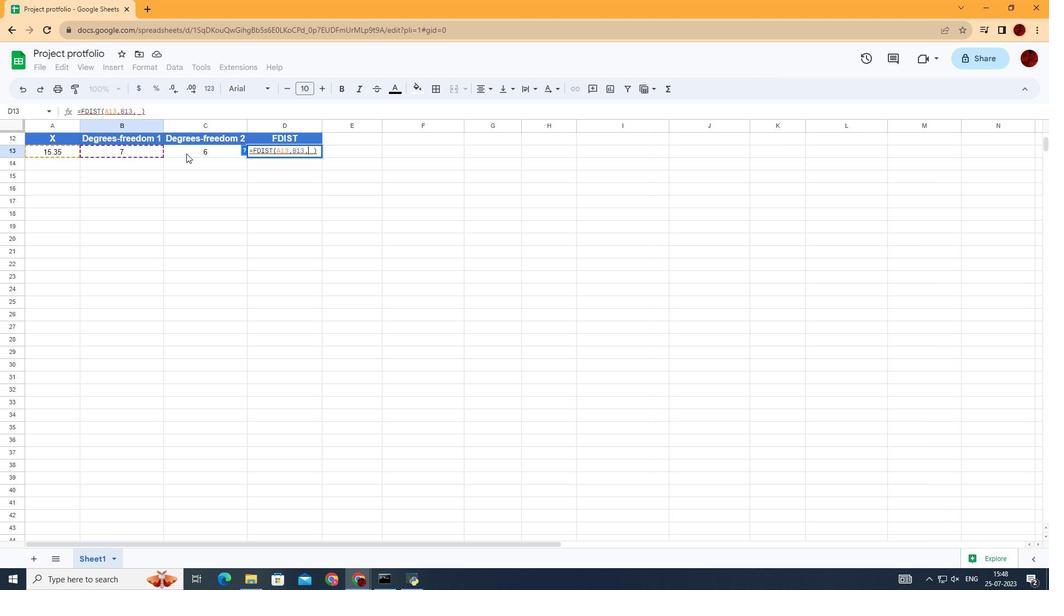 
Action: Mouse moved to (187, 150)
Screenshot: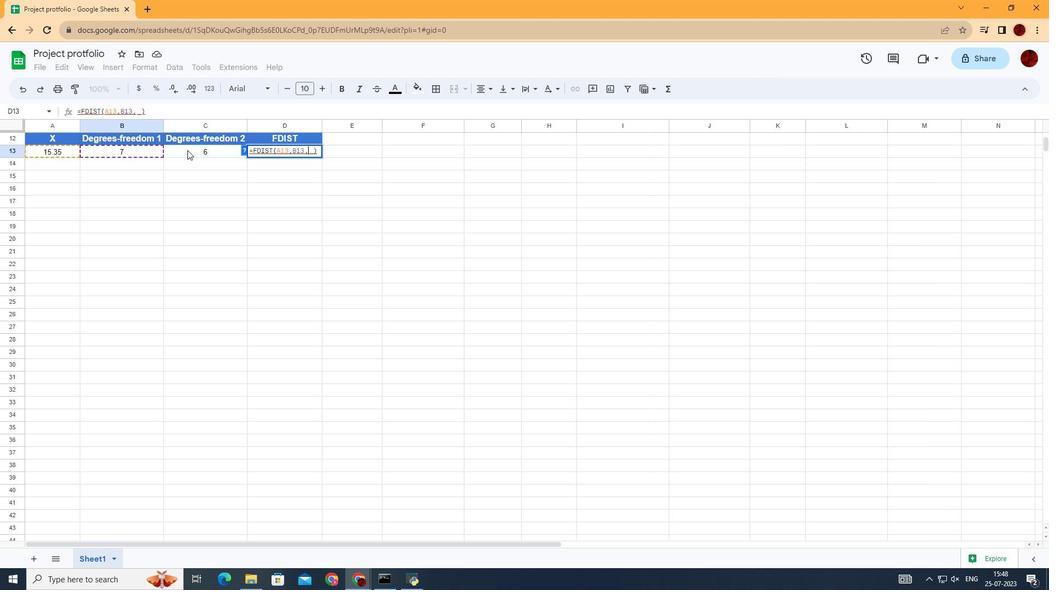 
Action: Key pressed <Key.enter>
Screenshot: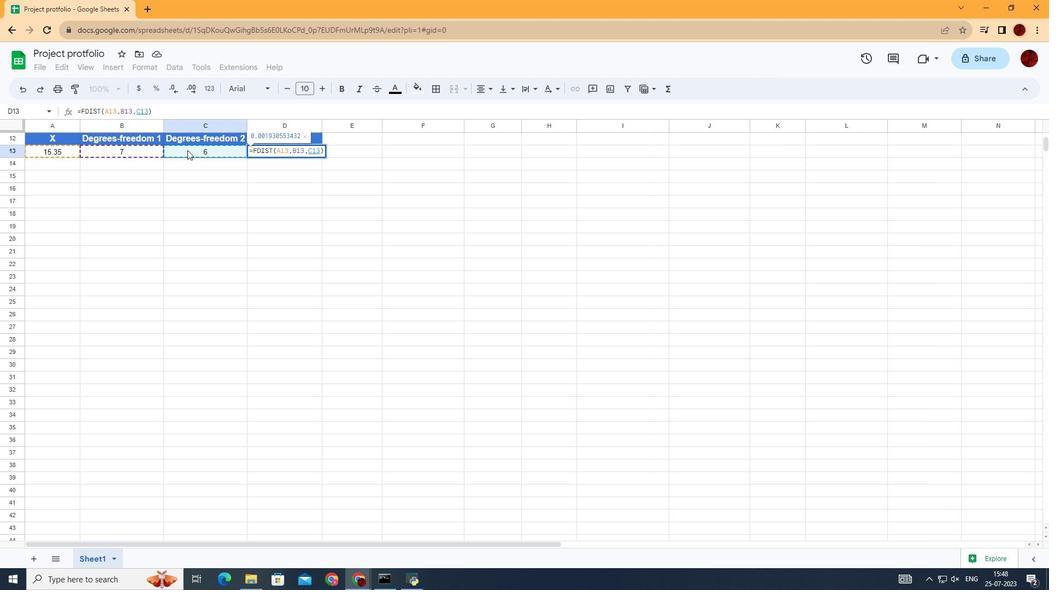 
